 Task: In the  document logbook.rtf Use the feature 'and check spelling and grammer' Change font style of header to '25' Select the body of letter and change paragraph spacing to  Double
Action: Mouse moved to (256, 334)
Screenshot: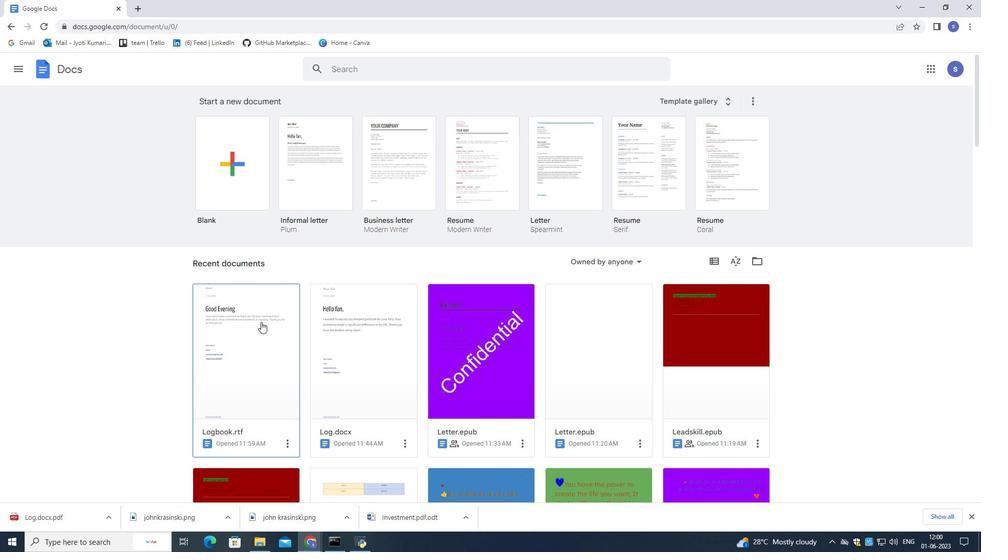 
Action: Mouse pressed left at (256, 334)
Screenshot: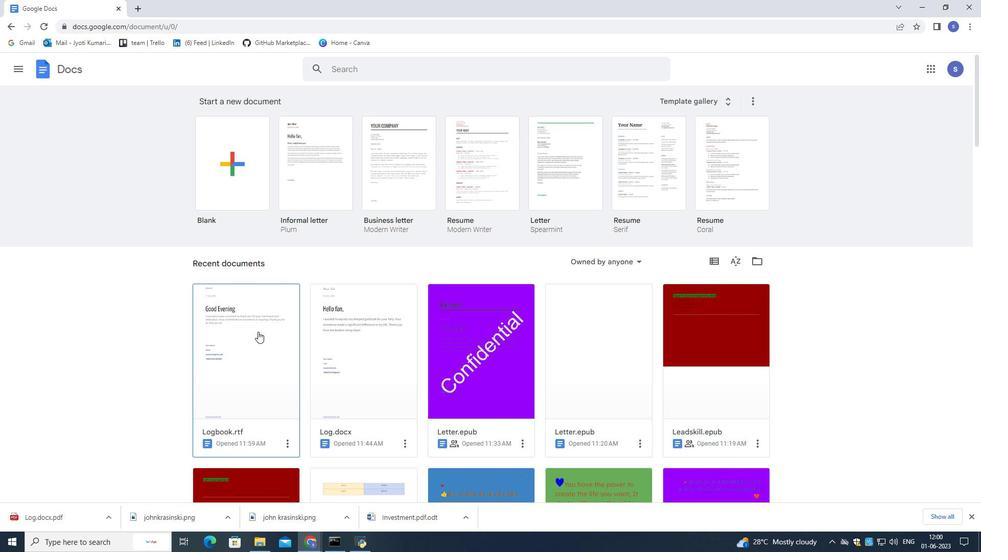 
Action: Mouse pressed left at (256, 334)
Screenshot: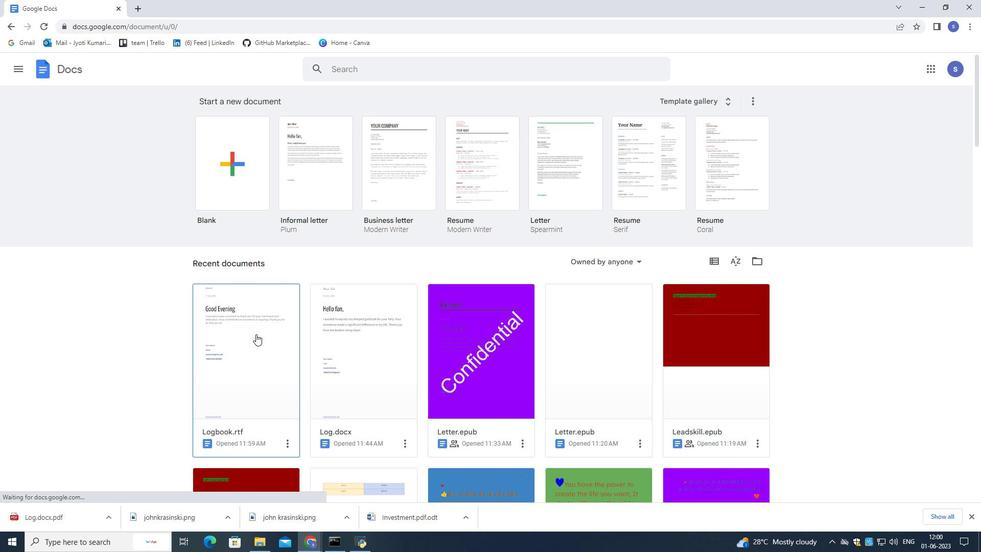 
Action: Mouse moved to (159, 76)
Screenshot: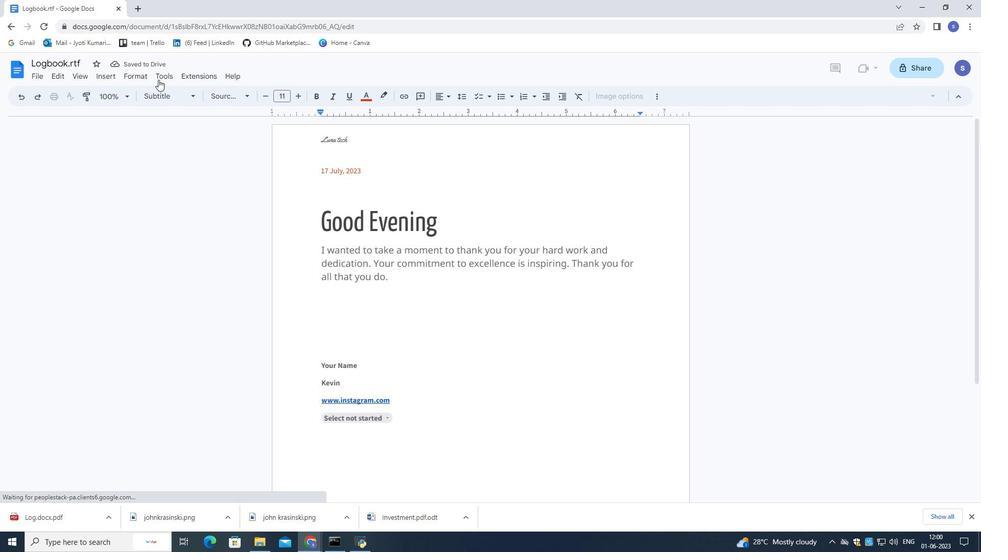 
Action: Mouse pressed left at (159, 76)
Screenshot: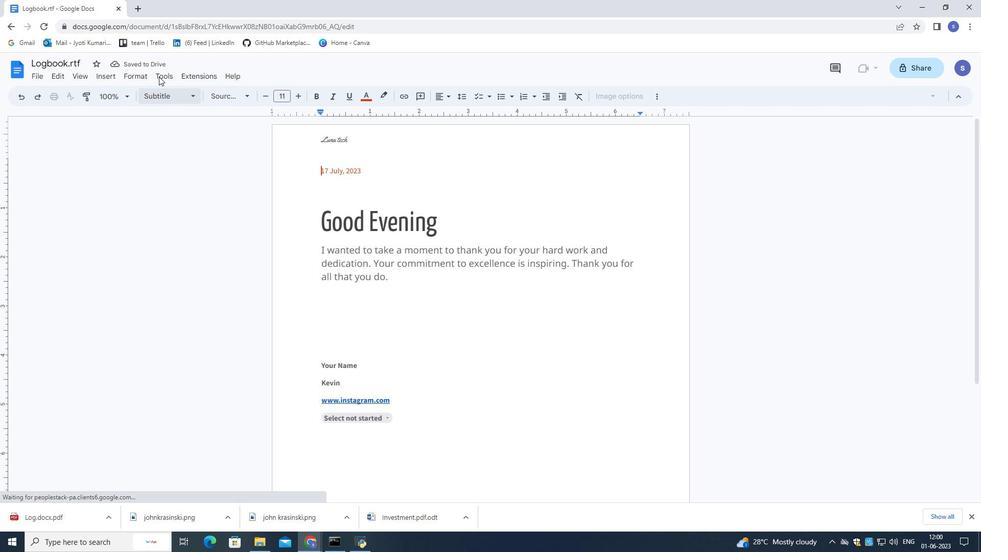
Action: Mouse moved to (179, 89)
Screenshot: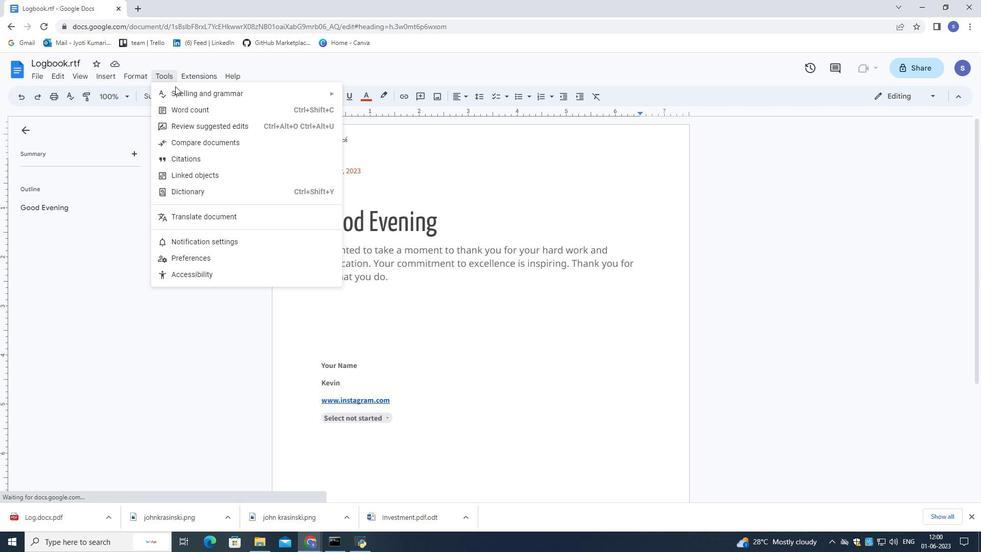
Action: Mouse pressed left at (179, 89)
Screenshot: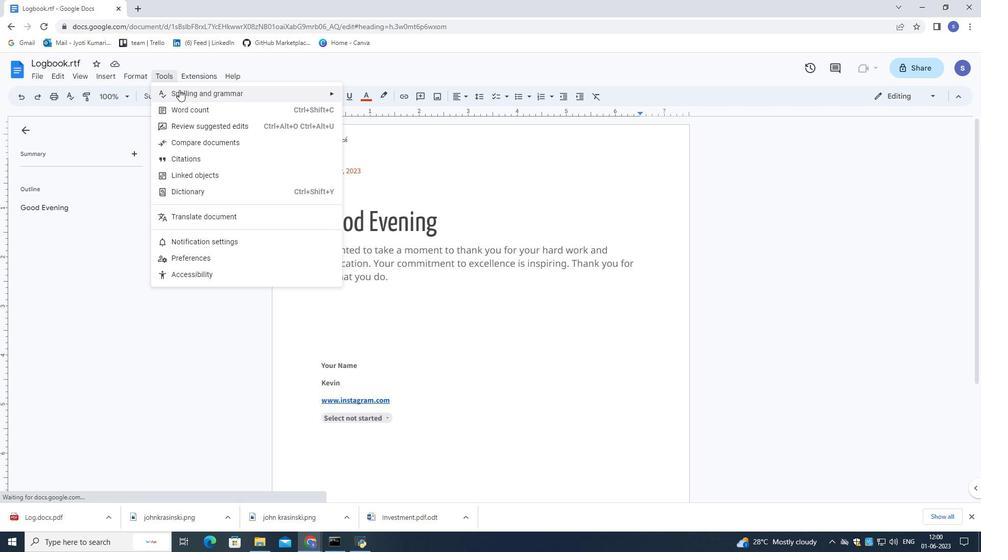 
Action: Mouse moved to (461, 98)
Screenshot: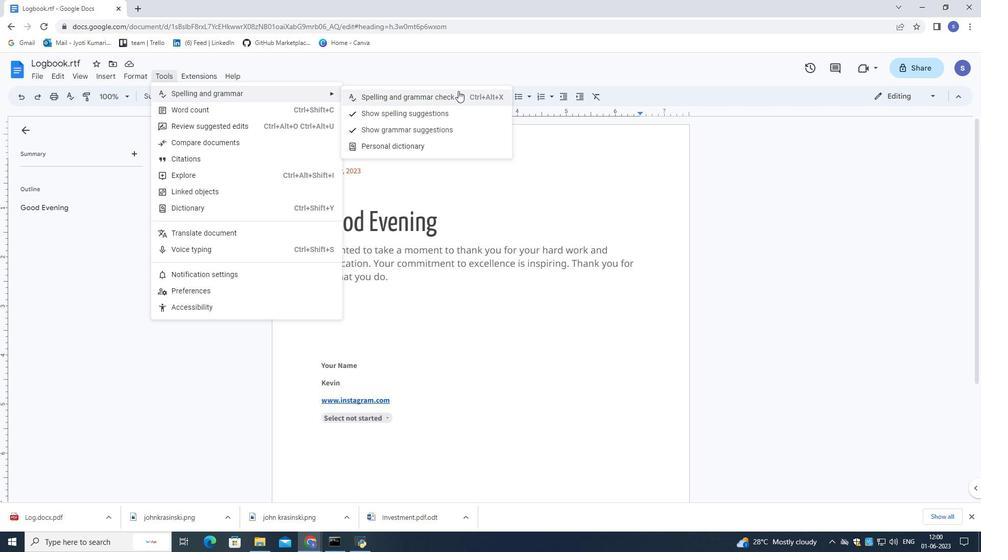 
Action: Mouse pressed left at (461, 98)
Screenshot: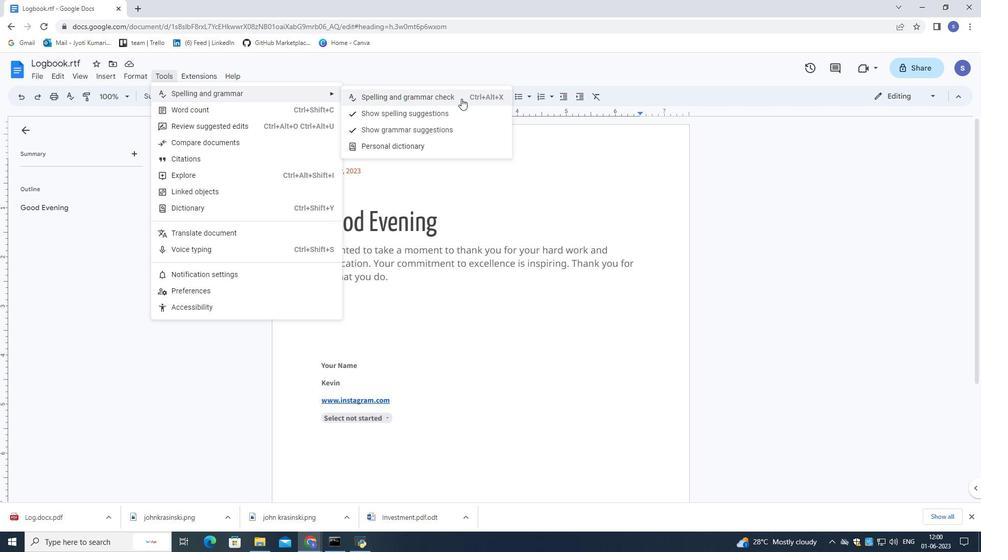 
Action: Mouse moved to (425, 140)
Screenshot: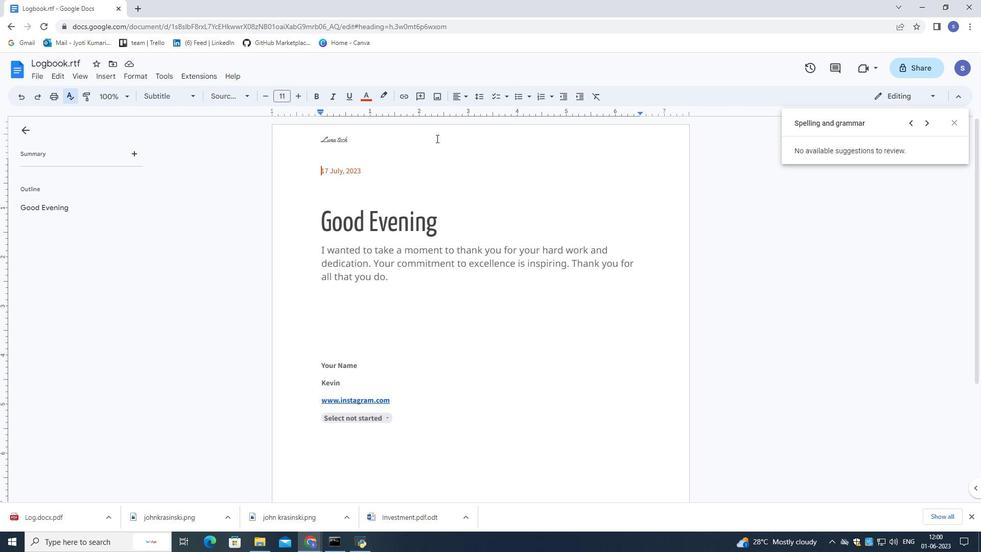 
Action: Mouse pressed left at (425, 140)
Screenshot: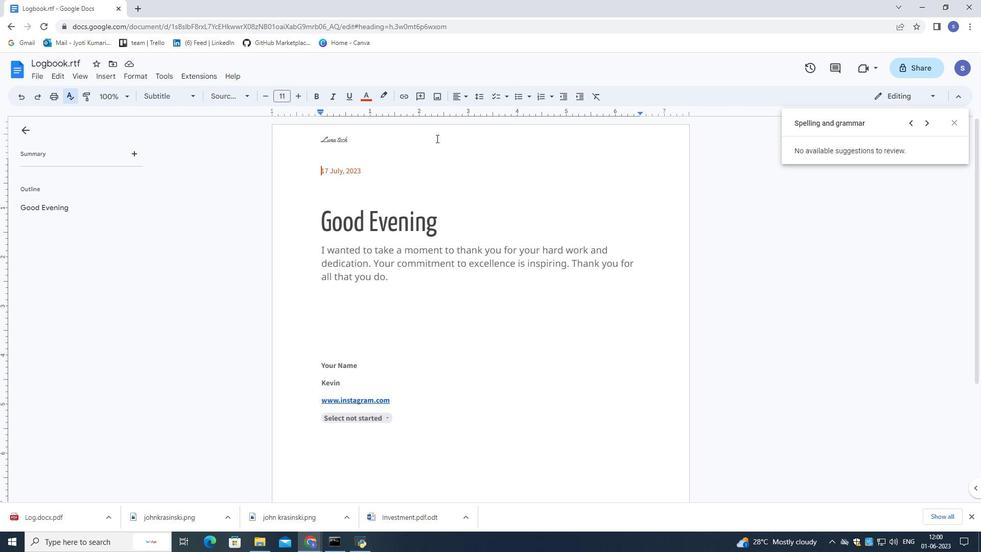 
Action: Mouse pressed left at (425, 140)
Screenshot: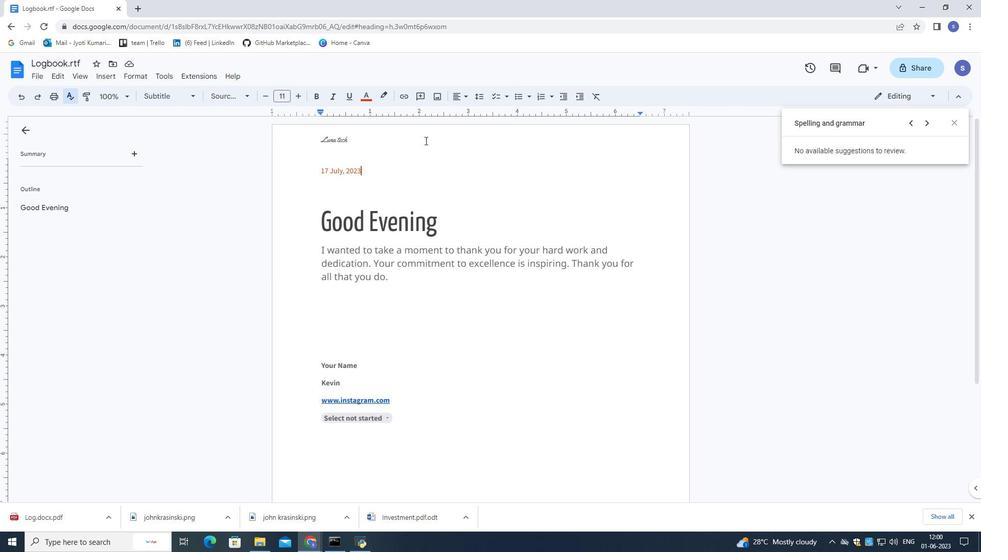 
Action: Mouse pressed left at (425, 140)
Screenshot: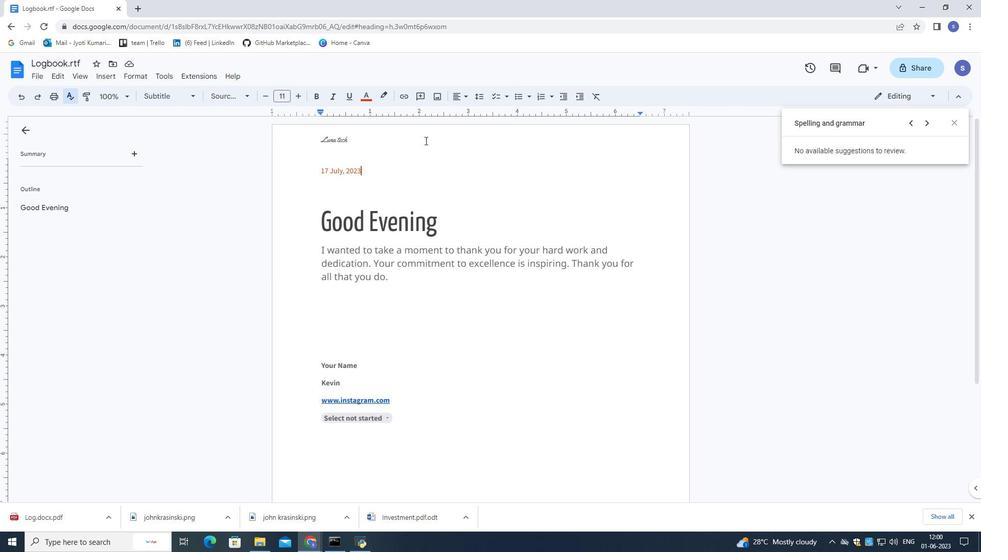 
Action: Mouse moved to (297, 96)
Screenshot: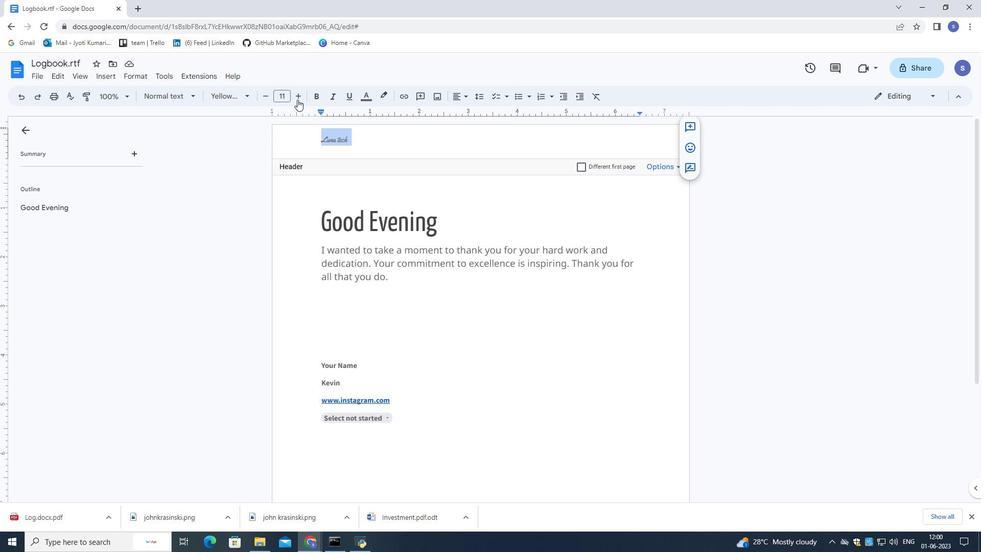 
Action: Mouse pressed left at (297, 96)
Screenshot: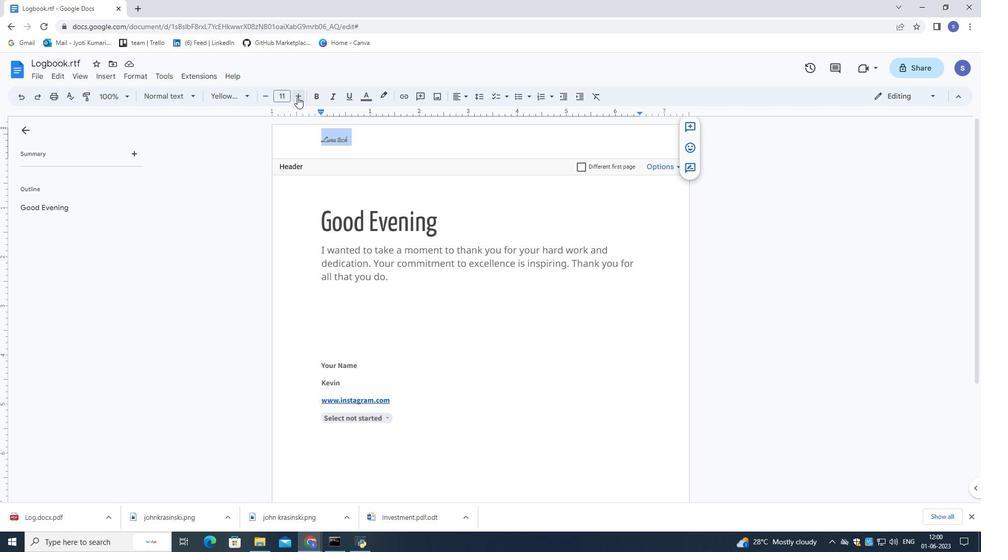 
Action: Mouse pressed left at (297, 96)
Screenshot: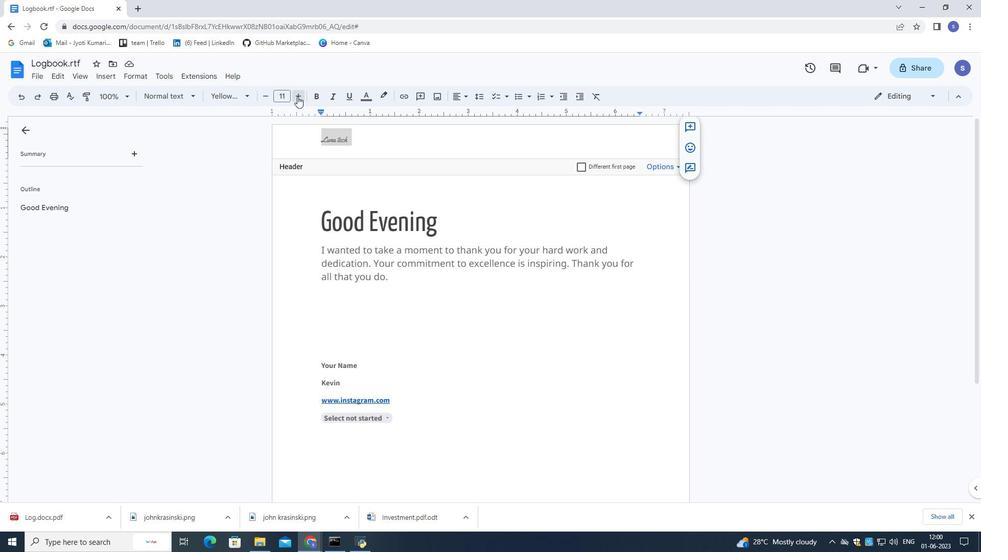
Action: Mouse pressed left at (297, 96)
Screenshot: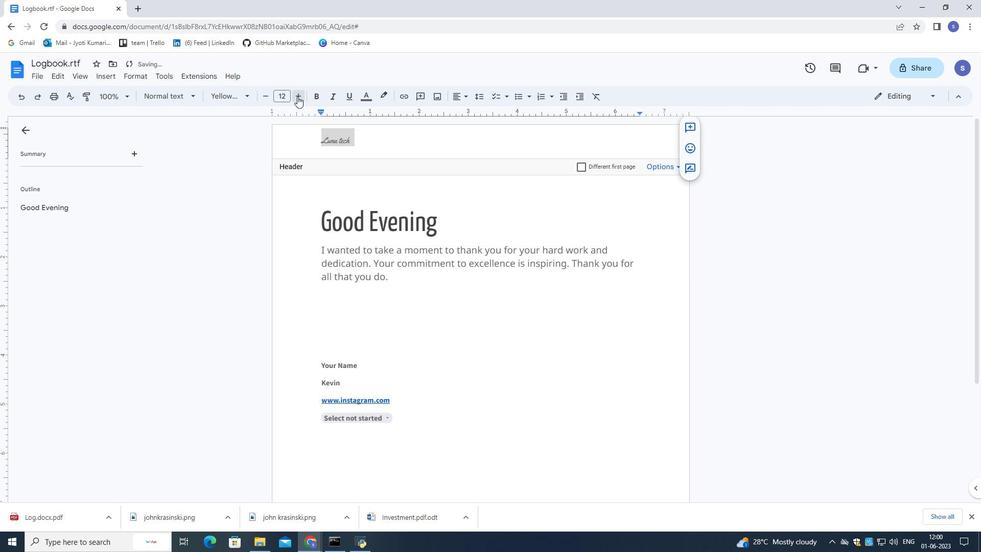 
Action: Mouse pressed left at (297, 96)
Screenshot: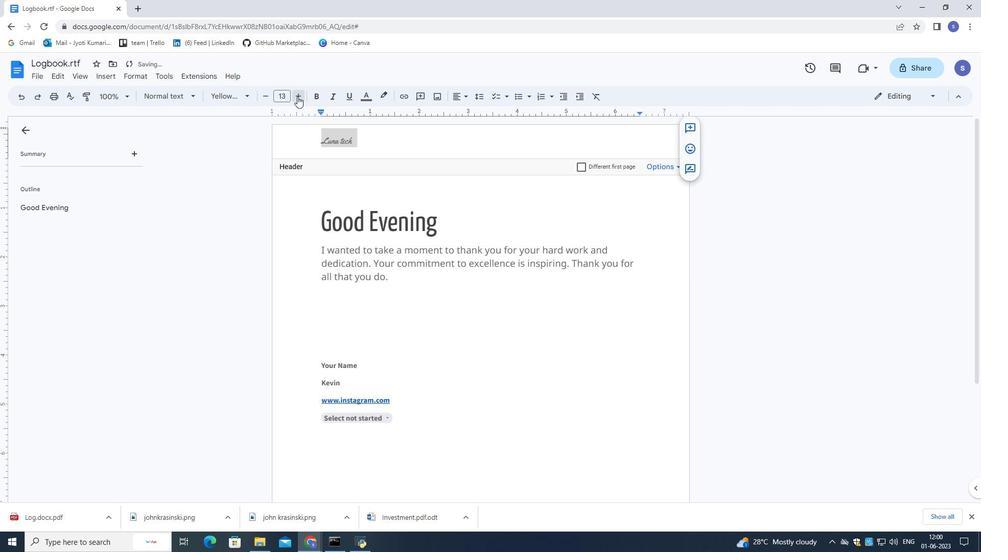 
Action: Mouse pressed left at (297, 96)
Screenshot: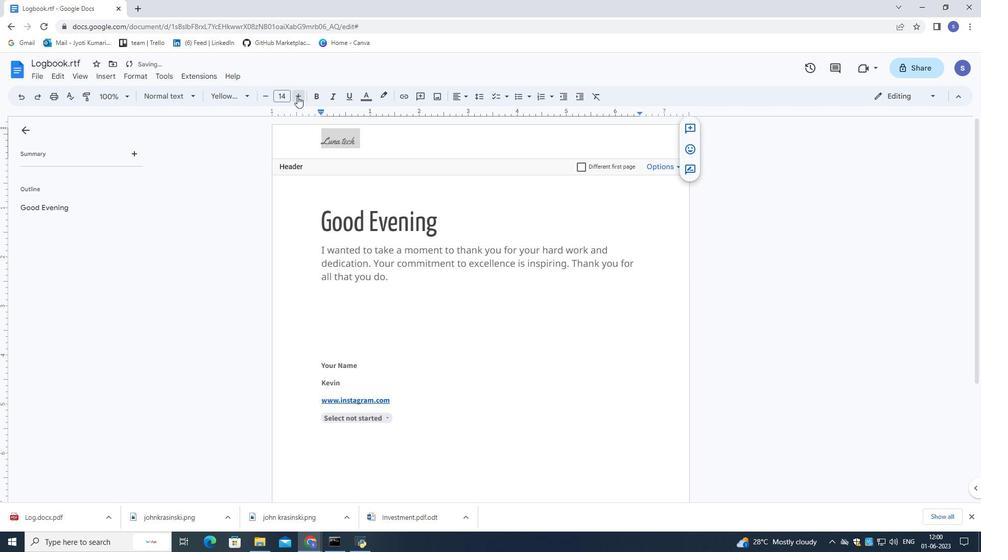
Action: Mouse pressed left at (297, 96)
Screenshot: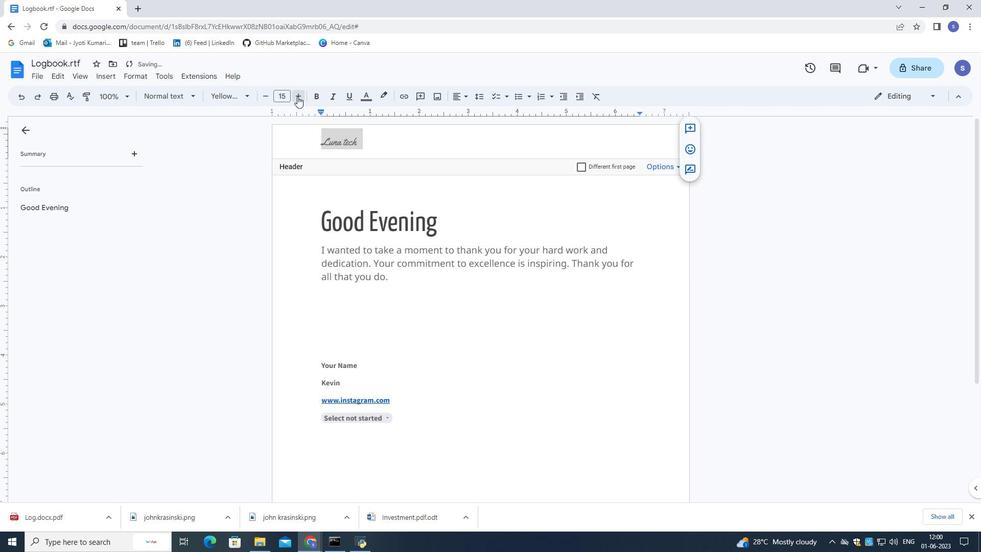 
Action: Mouse pressed left at (297, 96)
Screenshot: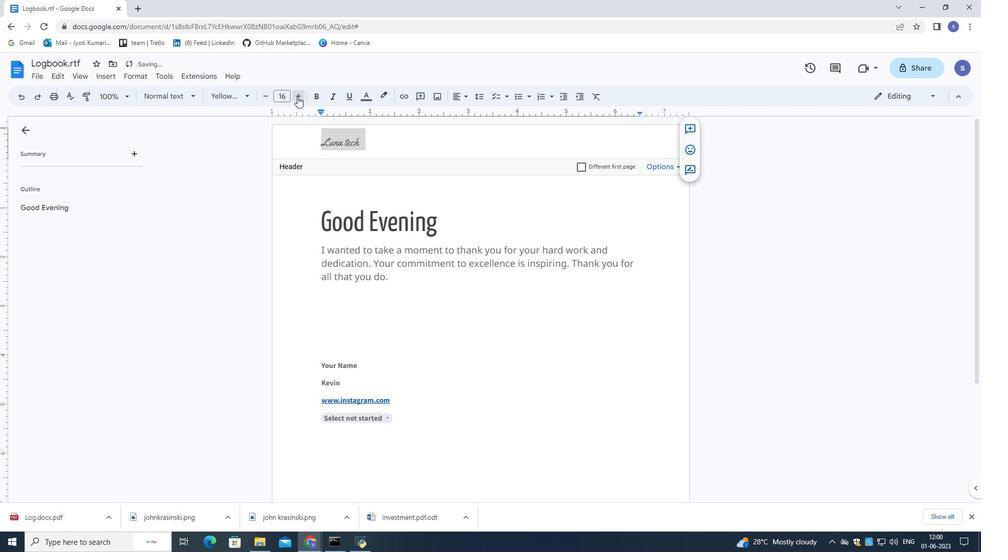 
Action: Mouse pressed left at (297, 96)
Screenshot: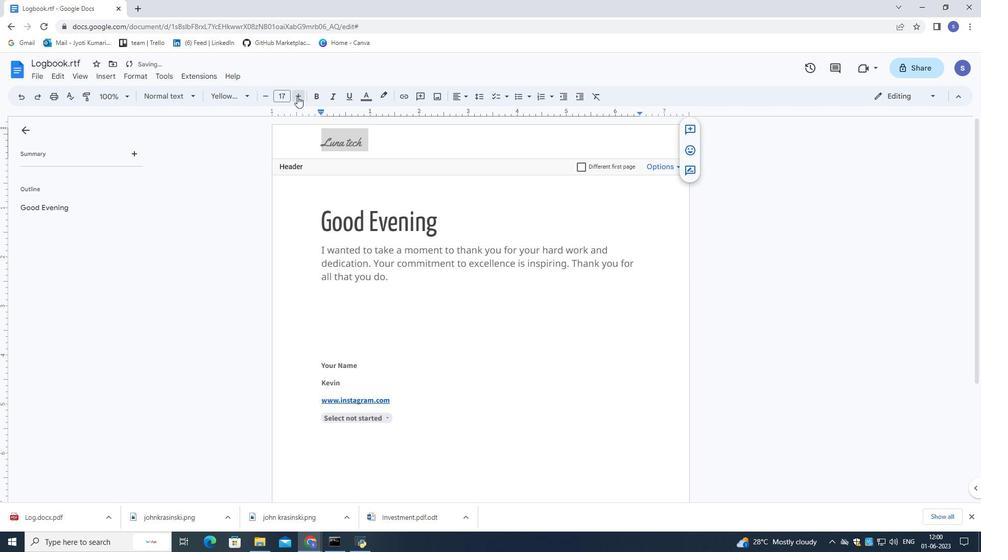 
Action: Mouse pressed left at (297, 96)
Screenshot: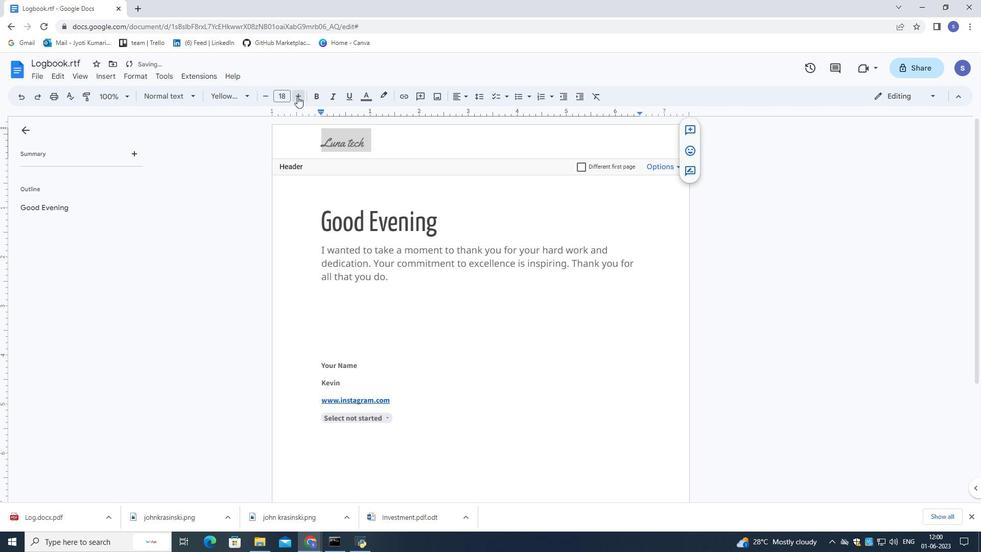 
Action: Mouse pressed left at (297, 96)
Screenshot: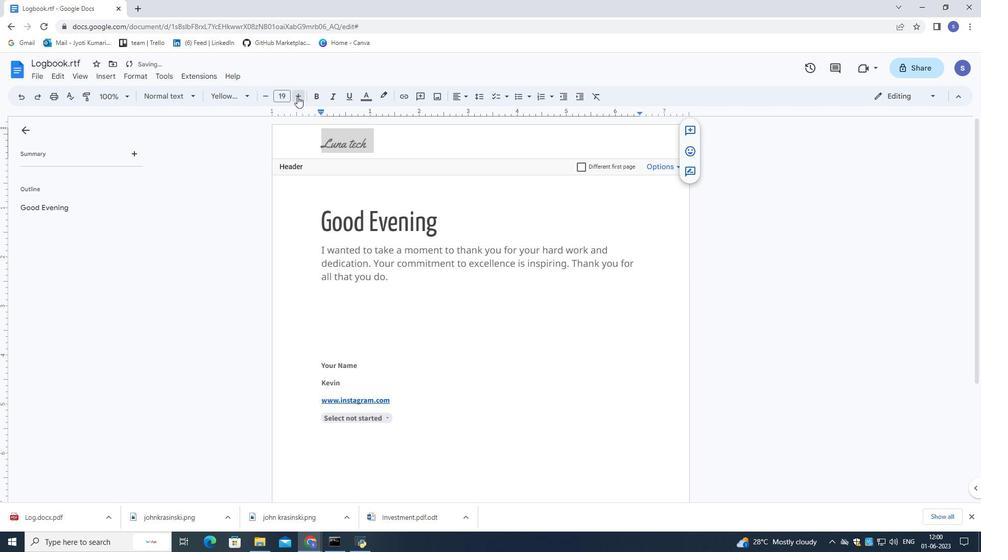 
Action: Mouse pressed left at (297, 96)
Screenshot: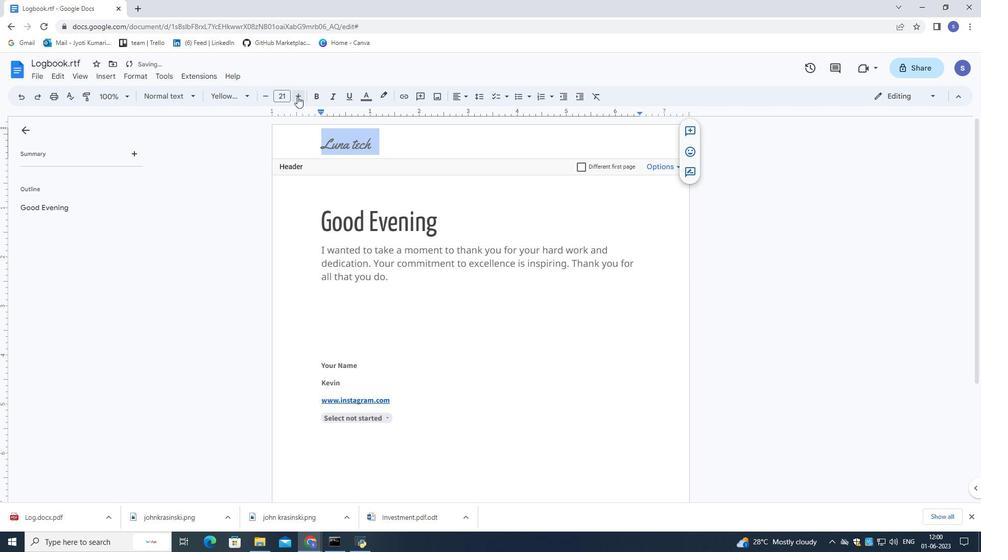 
Action: Mouse pressed left at (297, 96)
Screenshot: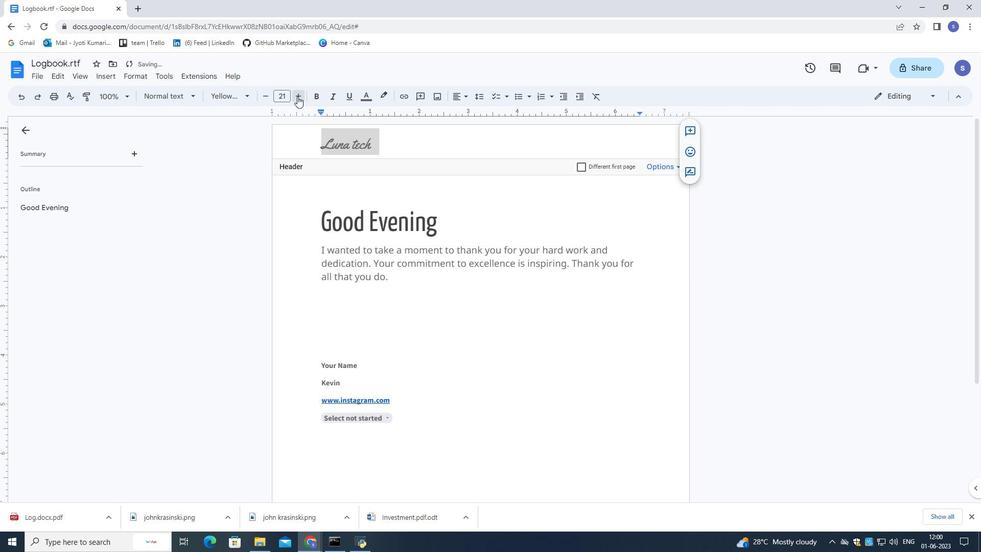 
Action: Mouse pressed left at (297, 96)
Screenshot: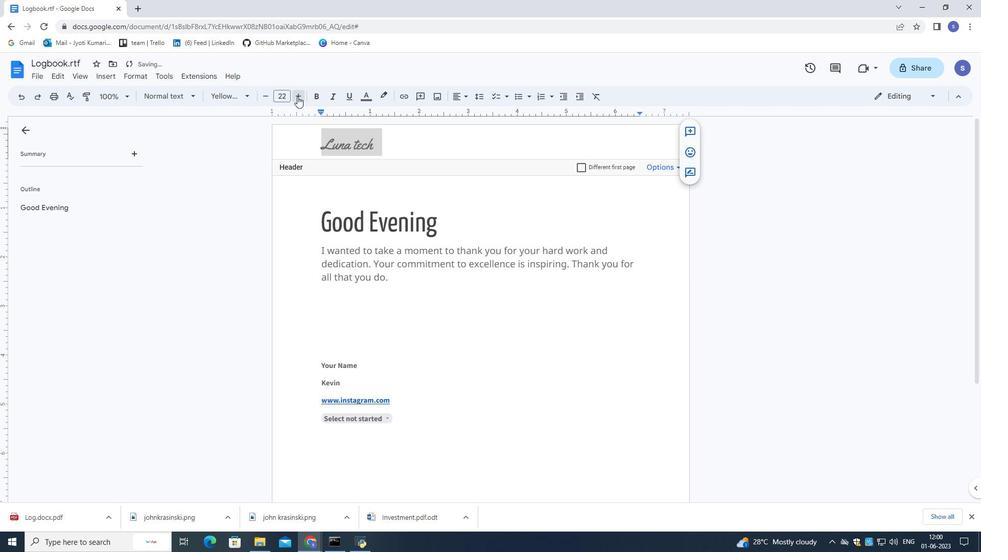 
Action: Mouse pressed left at (297, 96)
Screenshot: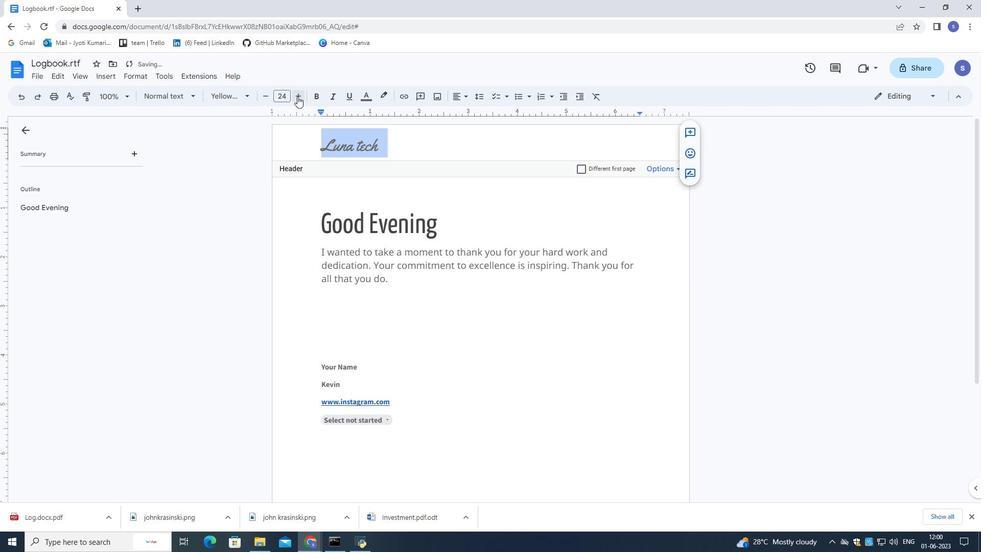 
Action: Mouse moved to (484, 200)
Screenshot: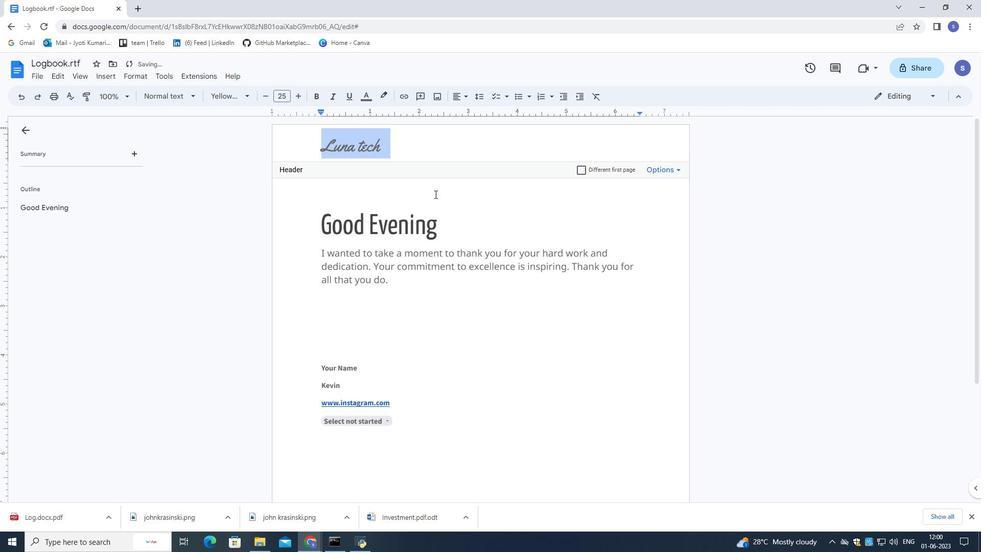 
Action: Mouse pressed left at (484, 200)
Screenshot: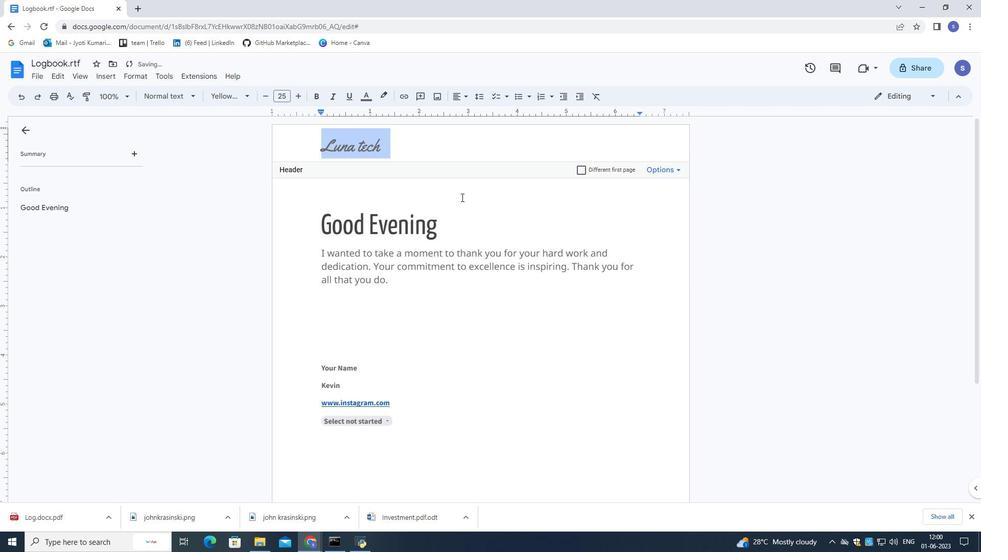 
Action: Mouse moved to (397, 285)
Screenshot: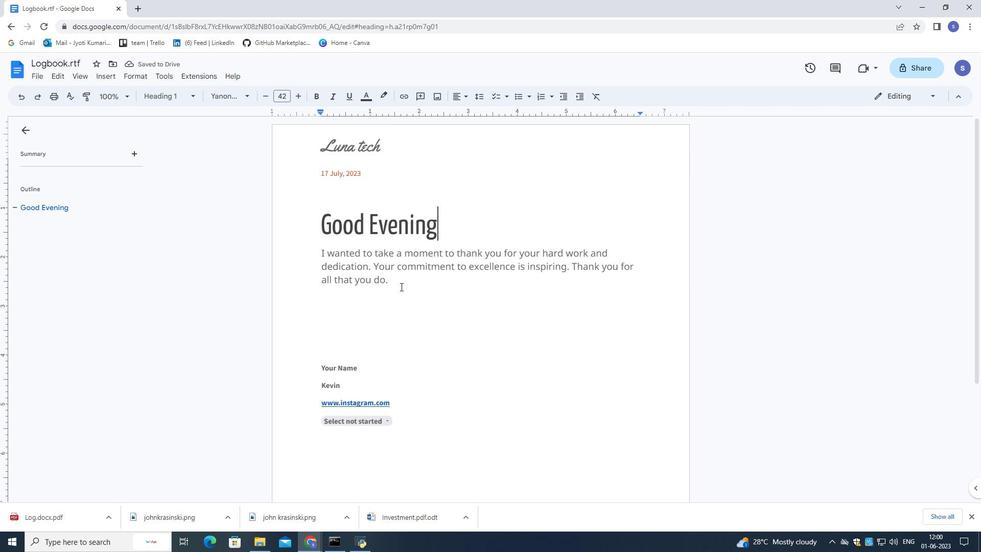 
Action: Mouse pressed left at (397, 285)
Screenshot: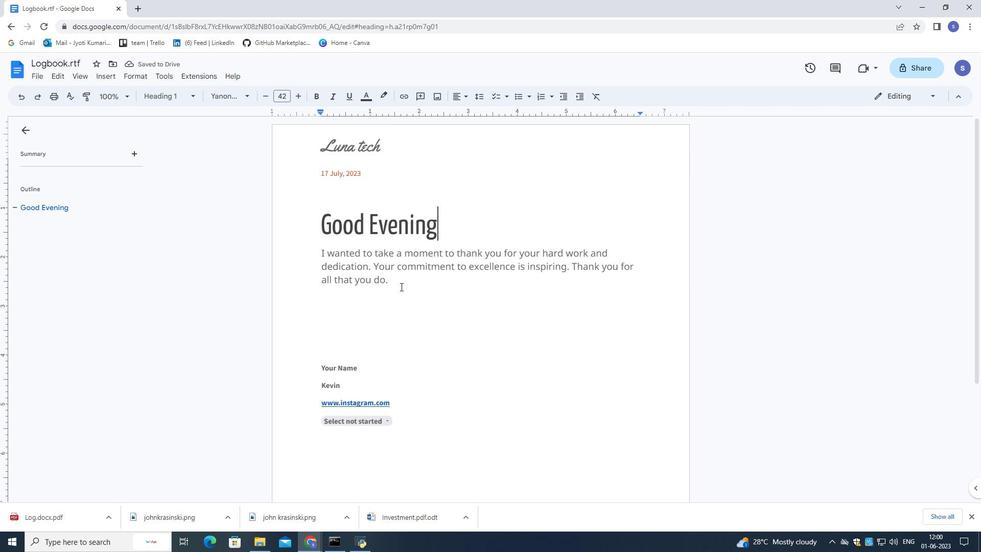 
Action: Mouse moved to (476, 98)
Screenshot: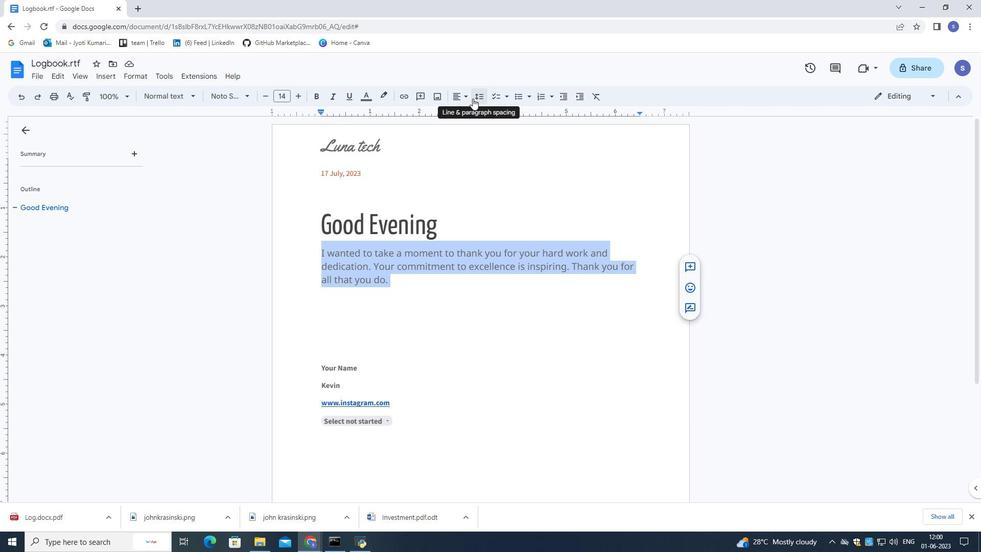 
Action: Mouse pressed left at (476, 98)
Screenshot: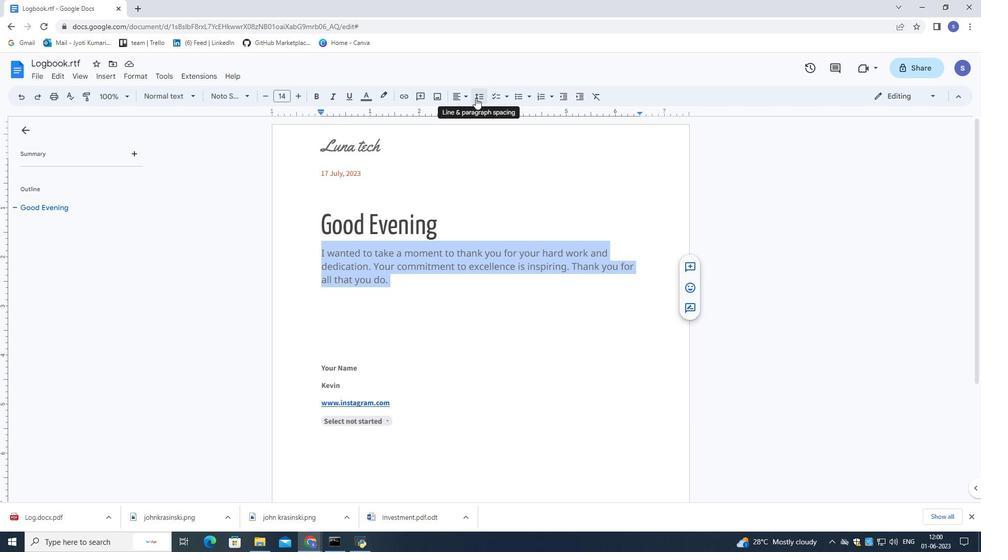 
Action: Mouse moved to (502, 159)
Screenshot: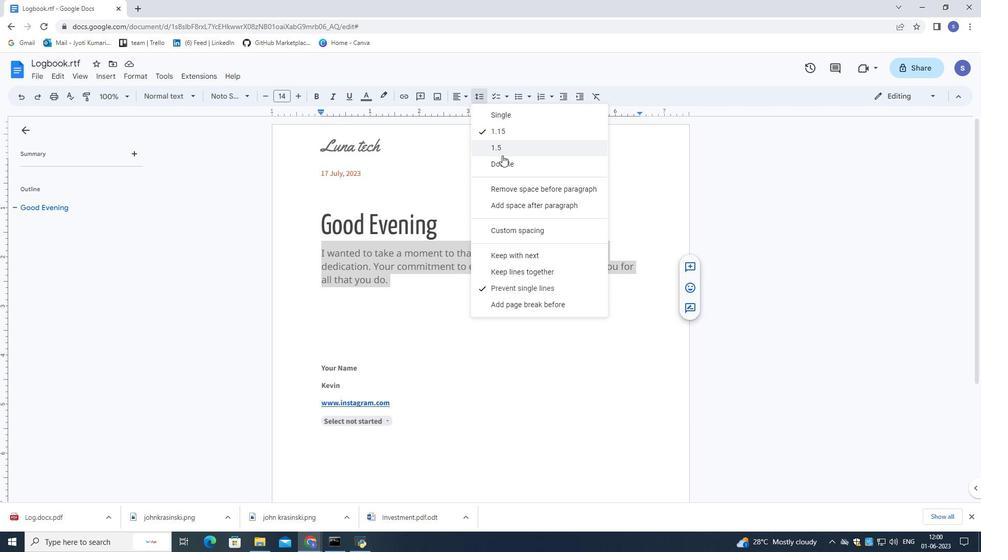 
Action: Mouse pressed left at (502, 159)
Screenshot: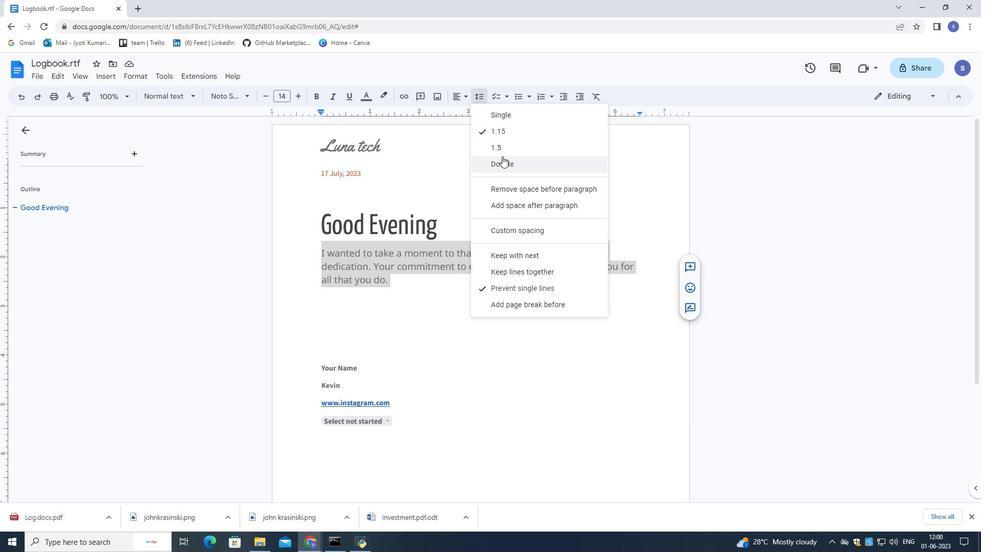 
Action: Mouse moved to (483, 204)
Screenshot: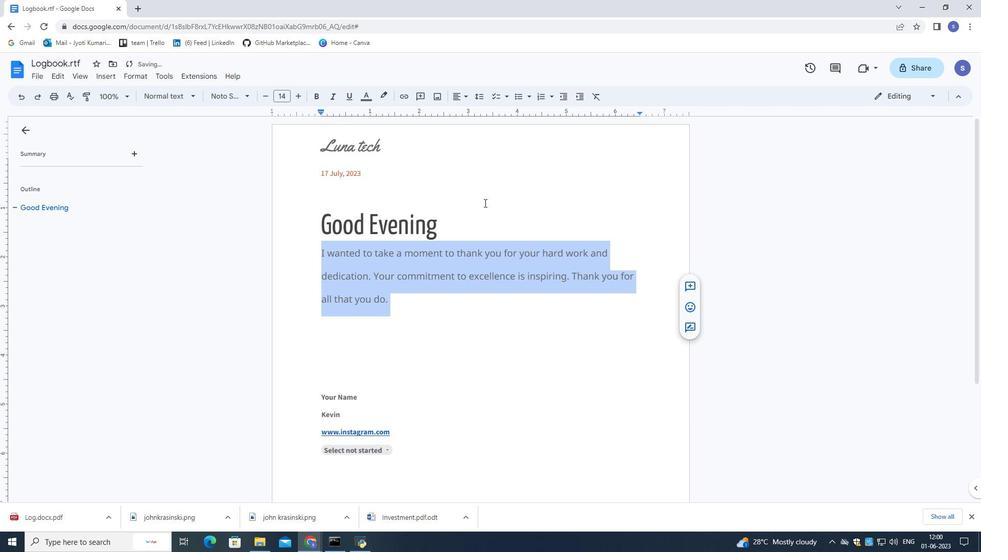 
Action: Mouse pressed left at (483, 204)
Screenshot: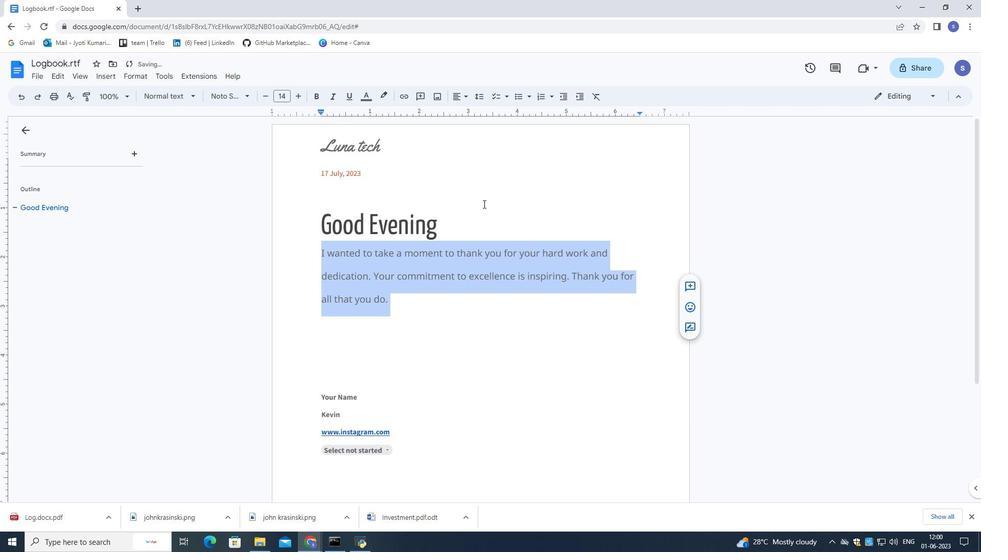 
